 Task: For heading Arial black with underline.  font size for heading18,  'Change the font style of data to'Calibri.  and font size to 9,  Change the alignment of both headline & data to Align center.  In the sheet  Data Entry Workbook
Action: Mouse moved to (805, 103)
Screenshot: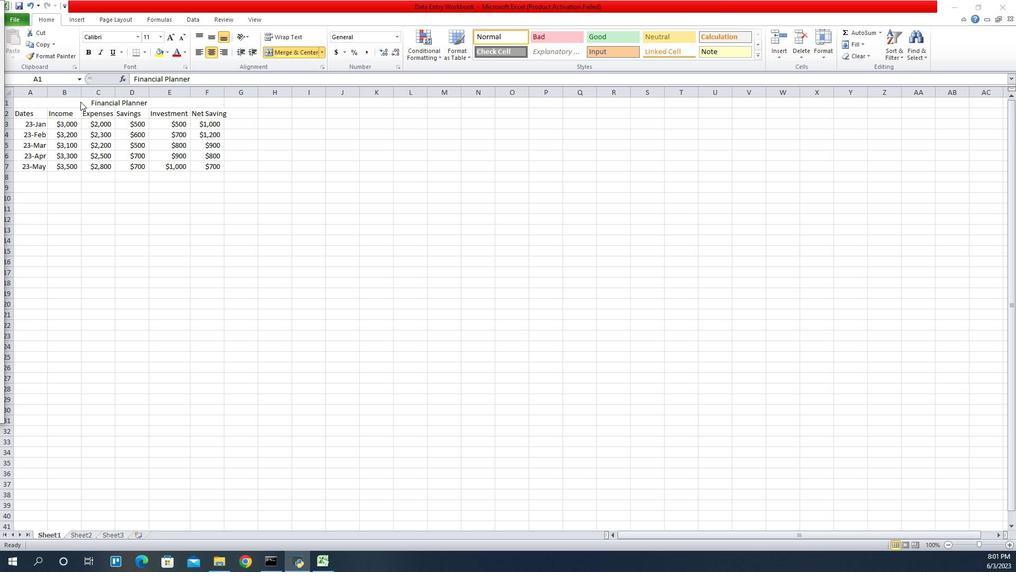 
Action: Mouse pressed left at (805, 103)
Screenshot: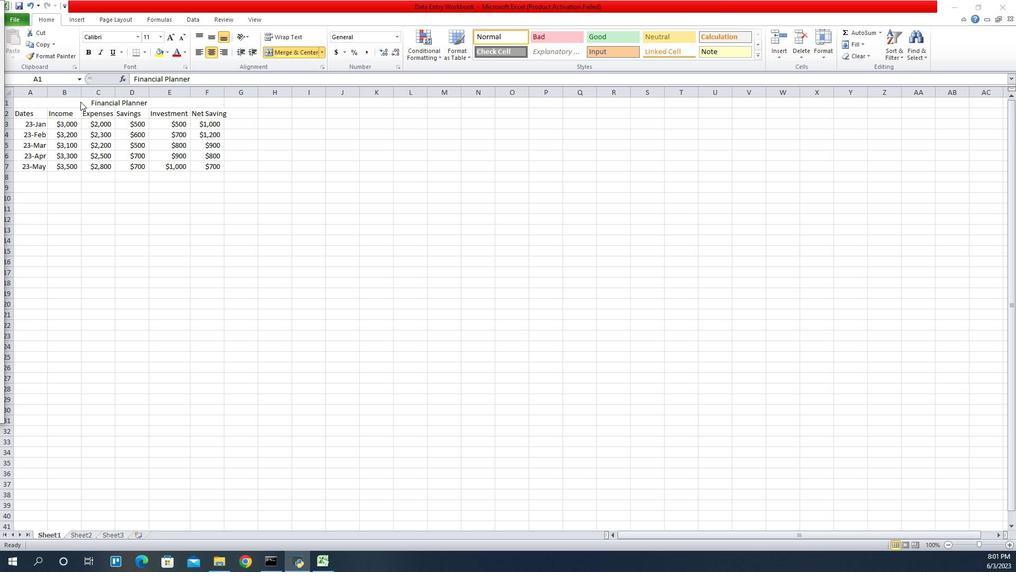 
Action: Mouse moved to (862, 41)
Screenshot: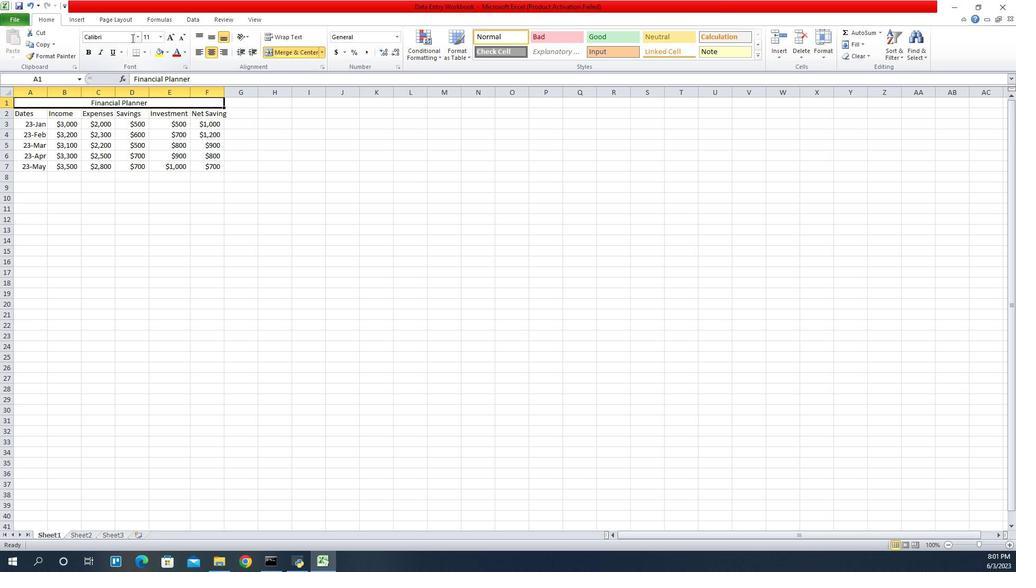 
Action: Mouse pressed left at (862, 41)
Screenshot: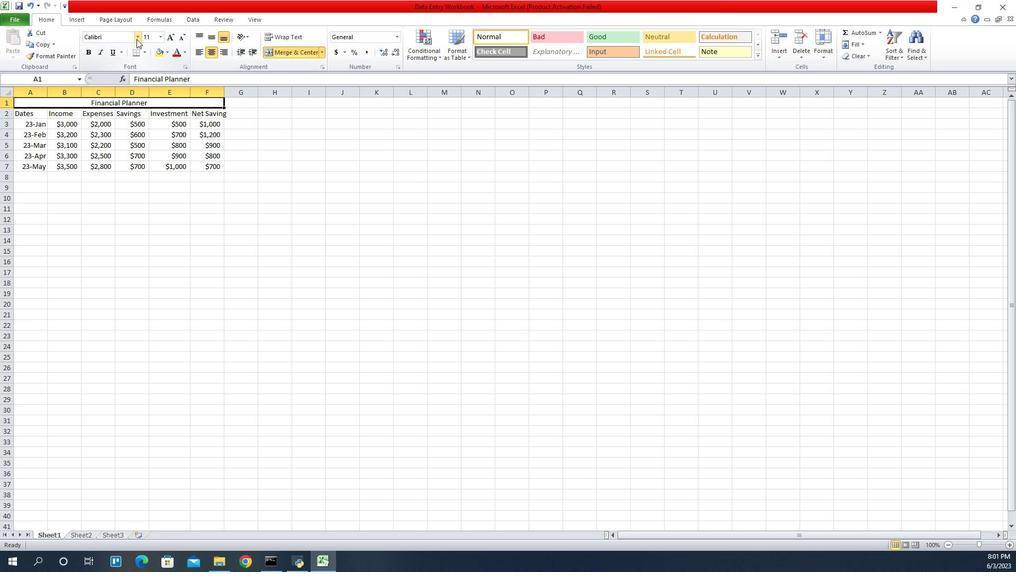 
Action: Mouse moved to (845, 136)
Screenshot: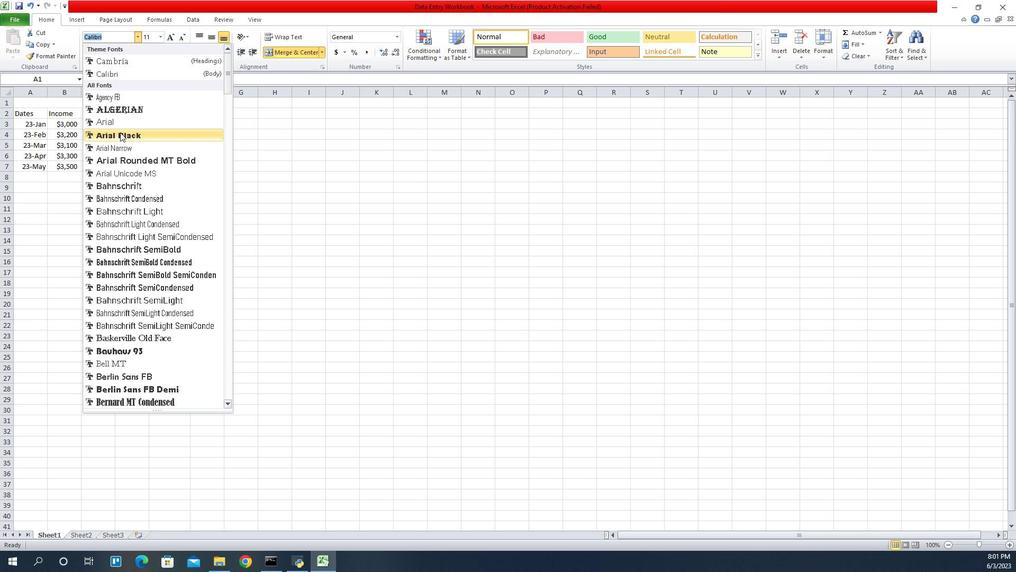 
Action: Mouse pressed left at (845, 136)
Screenshot: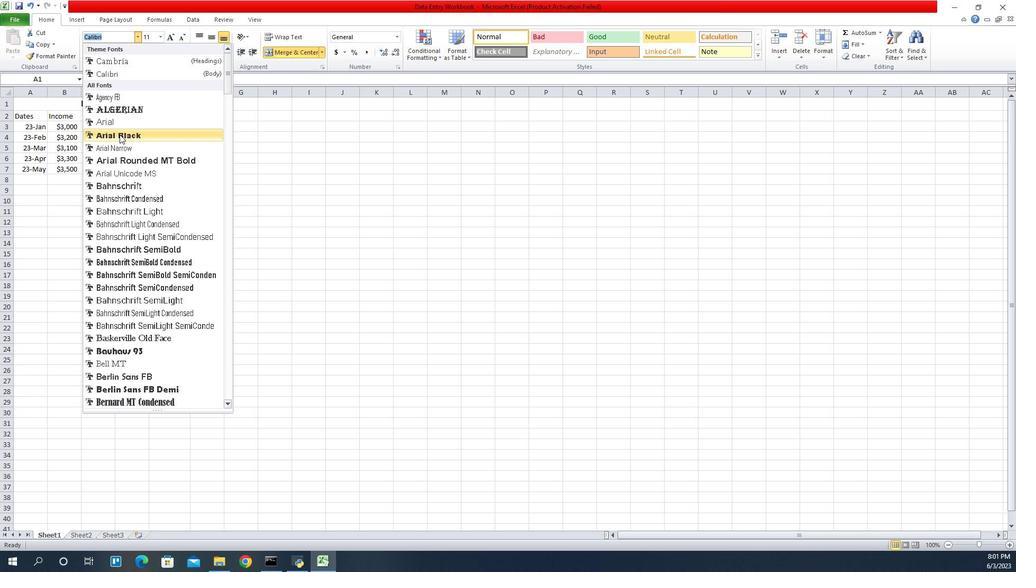 
Action: Mouse moved to (839, 53)
Screenshot: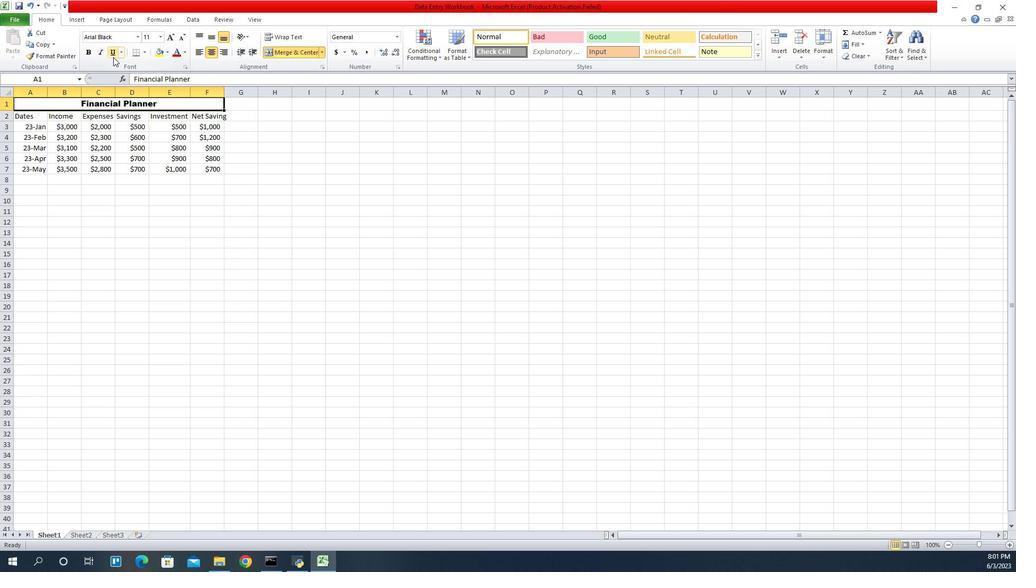 
Action: Mouse pressed left at (839, 53)
Screenshot: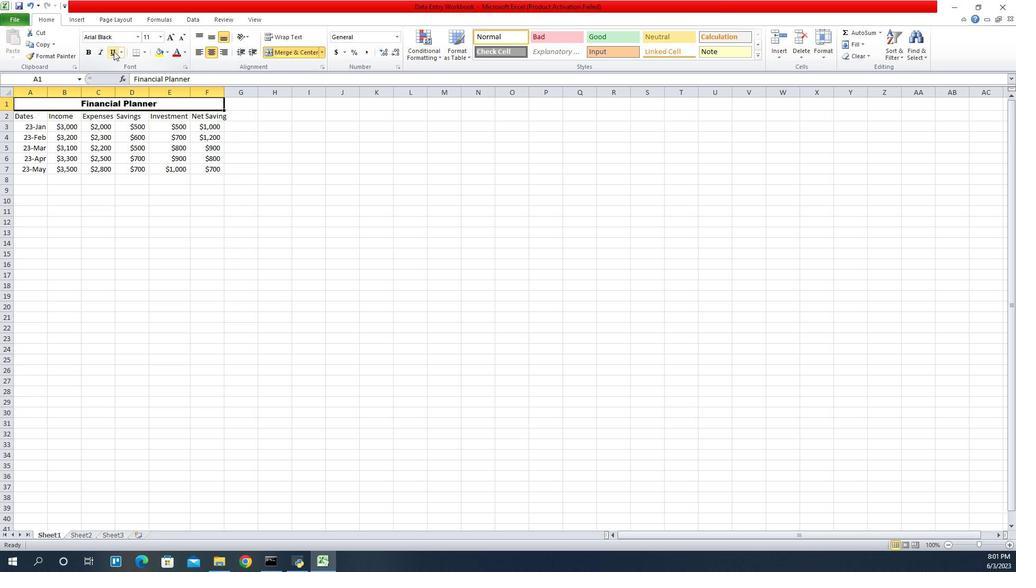 
Action: Mouse moved to (886, 42)
Screenshot: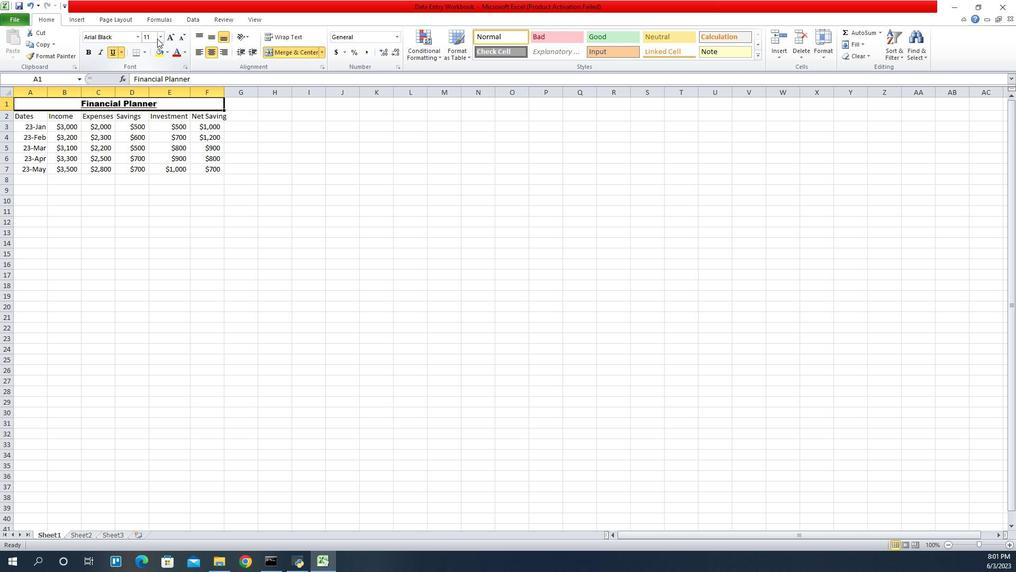 
Action: Mouse pressed left at (886, 42)
Screenshot: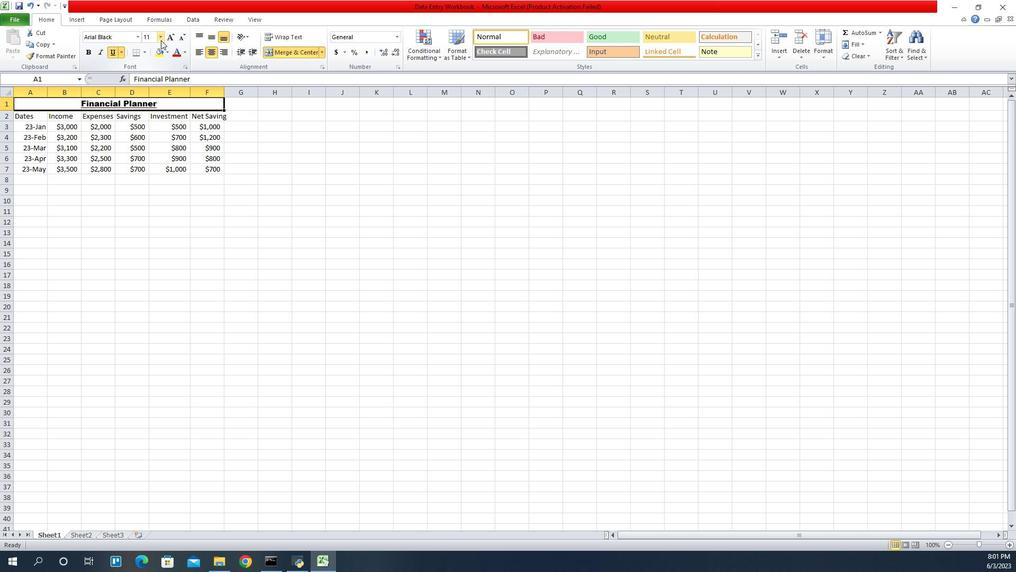 
Action: Mouse moved to (875, 112)
Screenshot: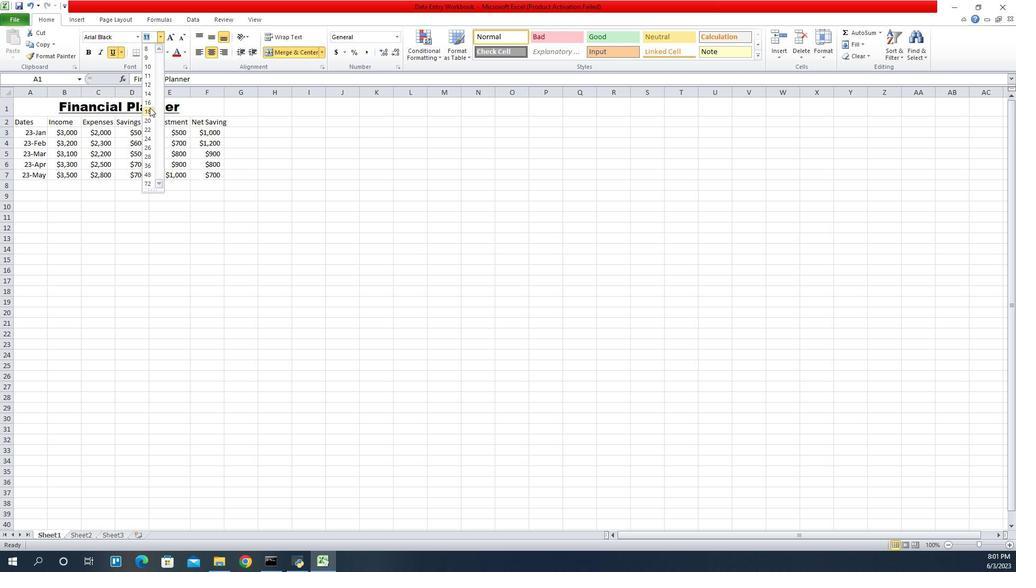 
Action: Mouse pressed left at (875, 112)
Screenshot: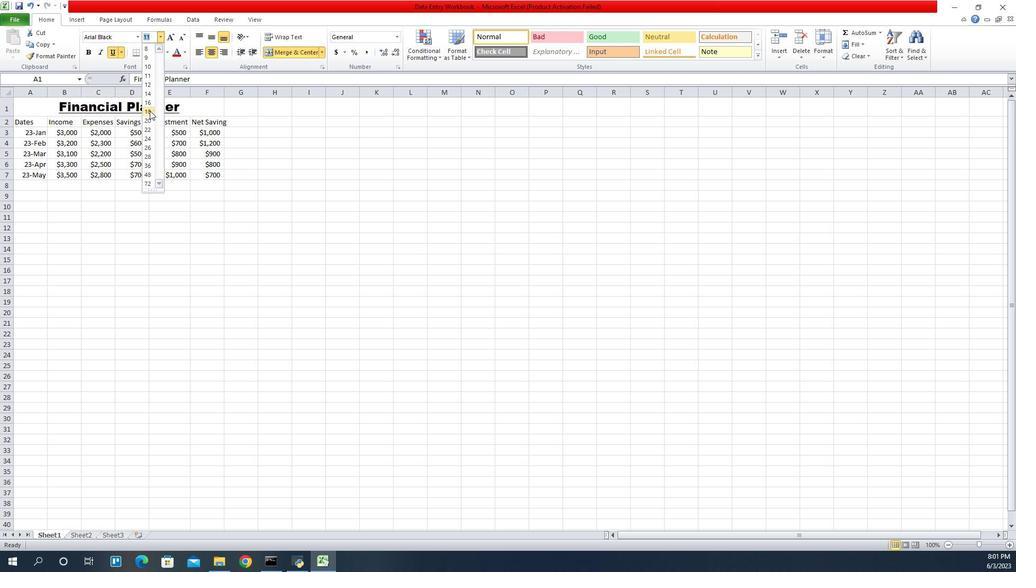 
Action: Mouse moved to (753, 128)
Screenshot: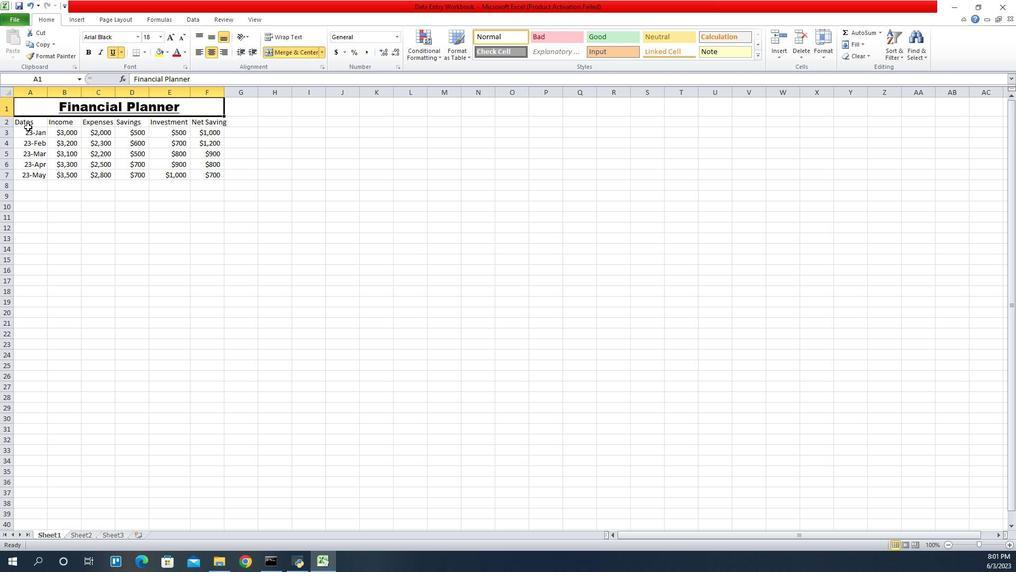 
Action: Mouse pressed left at (753, 128)
Screenshot: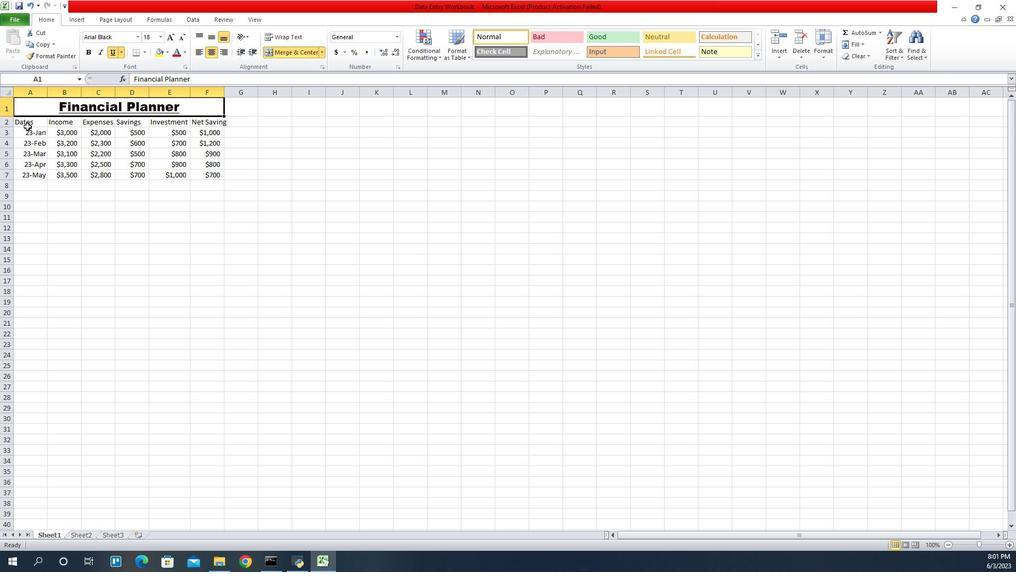 
Action: Mouse moved to (863, 37)
Screenshot: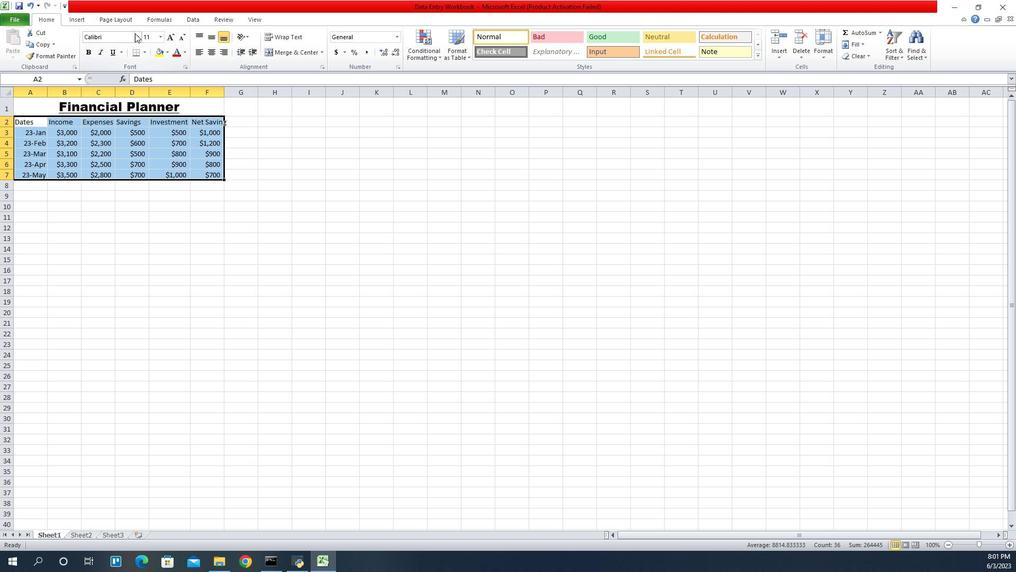 
Action: Mouse pressed left at (863, 37)
Screenshot: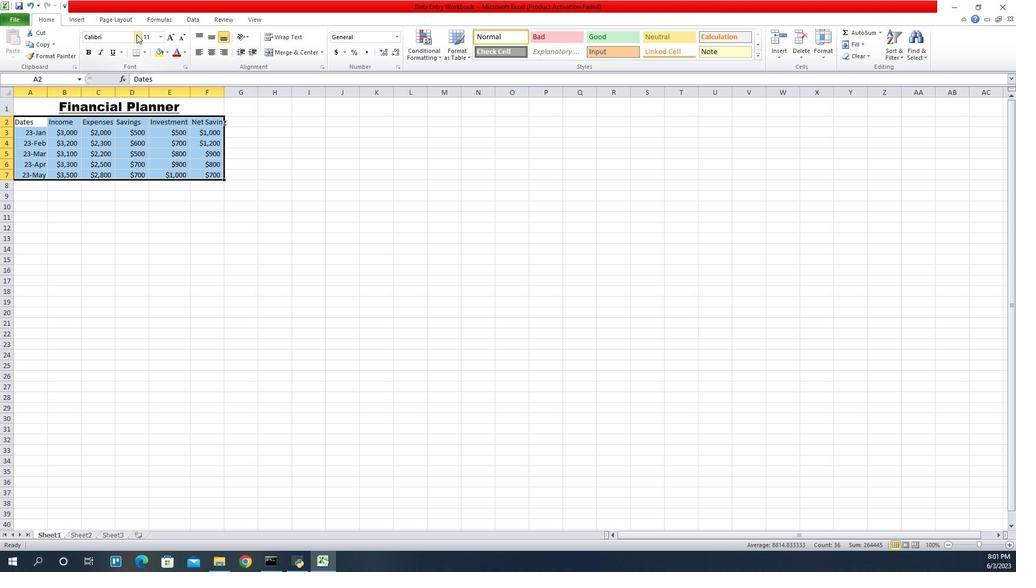 
Action: Mouse moved to (848, 74)
Screenshot: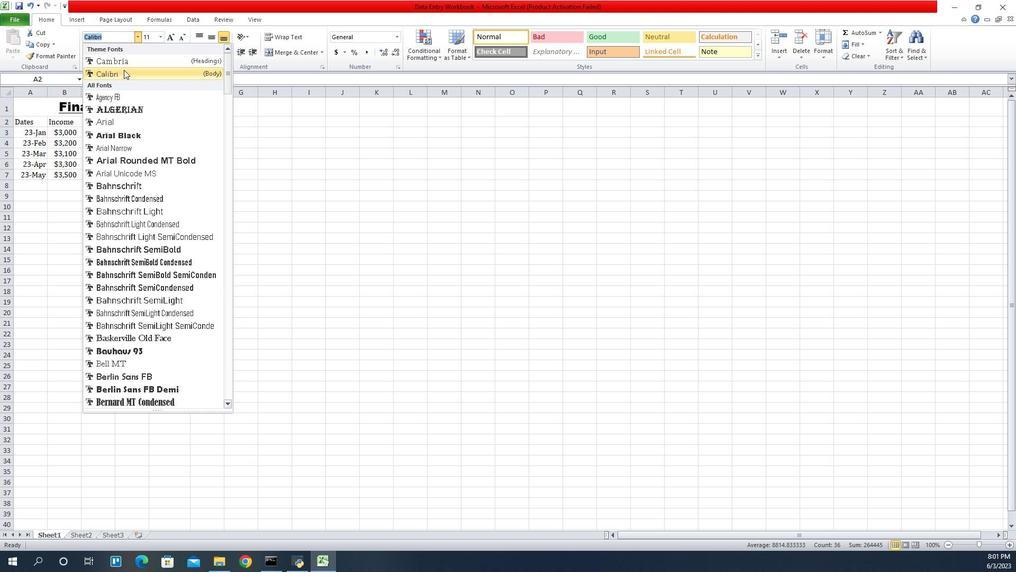 
Action: Mouse pressed left at (848, 74)
Screenshot: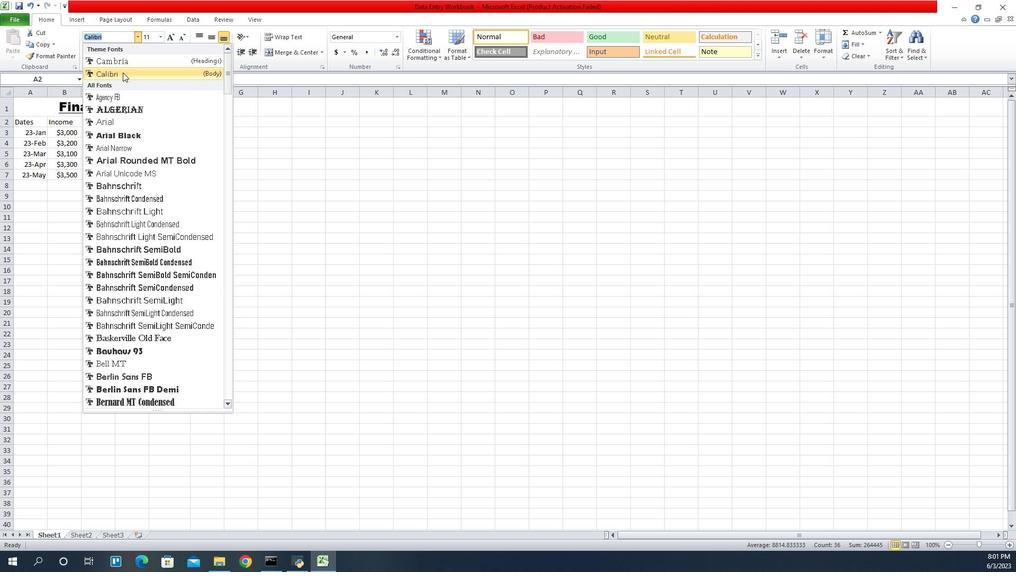 
Action: Mouse moved to (886, 40)
Screenshot: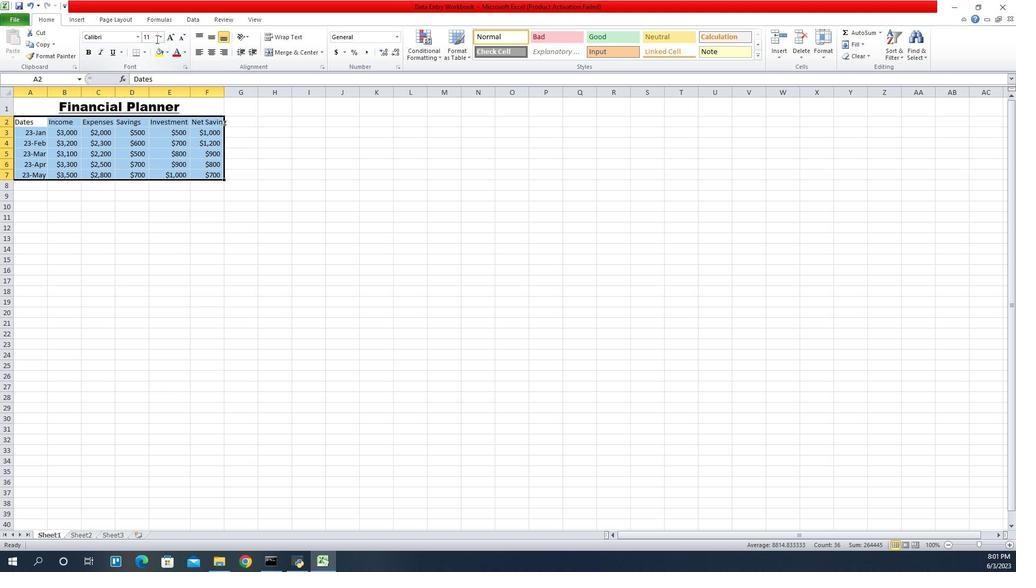 
Action: Mouse pressed left at (886, 40)
Screenshot: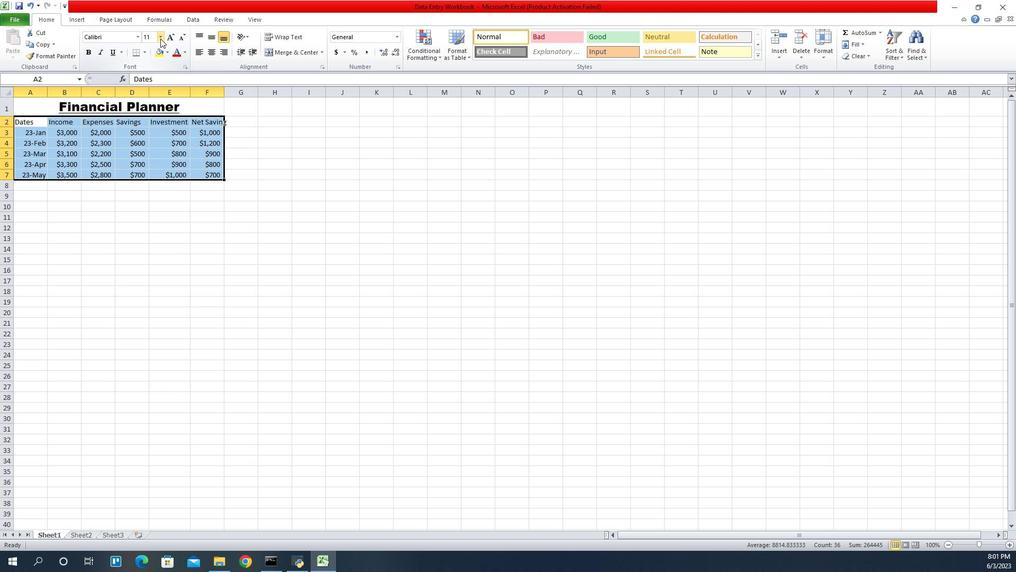 
Action: Mouse moved to (877, 62)
Screenshot: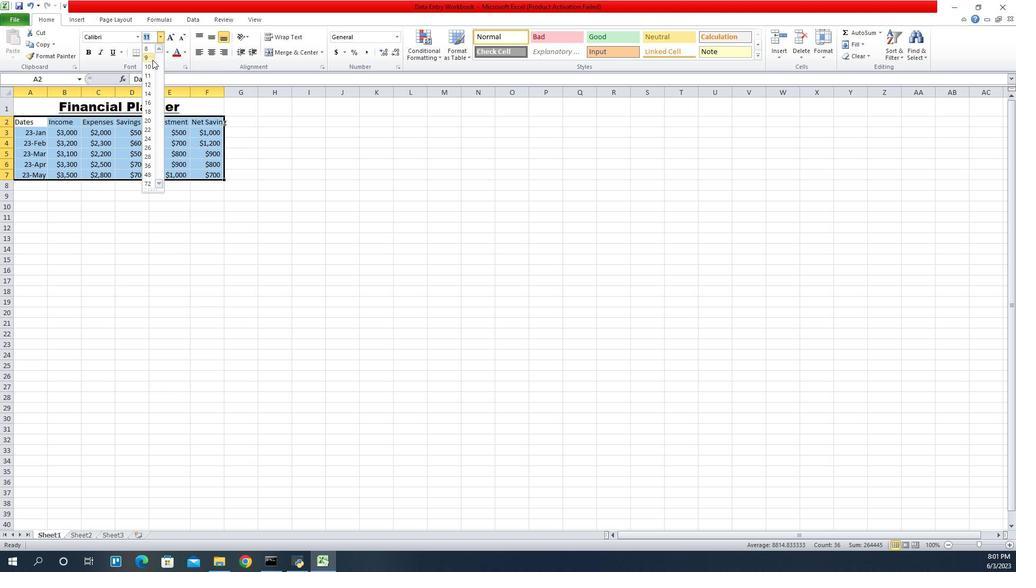 
Action: Mouse pressed left at (877, 62)
Screenshot: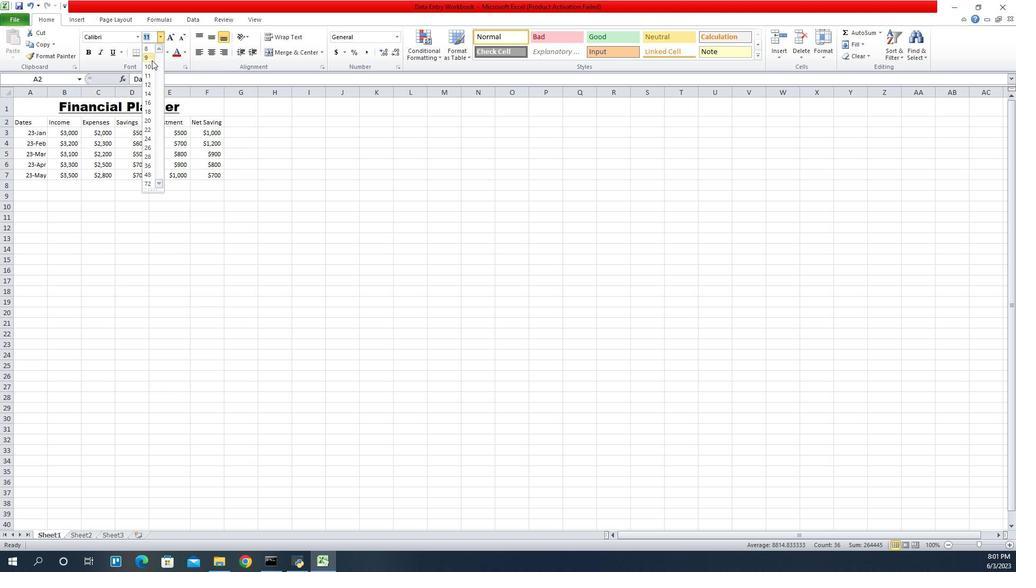 
Action: Mouse moved to (752, 103)
Screenshot: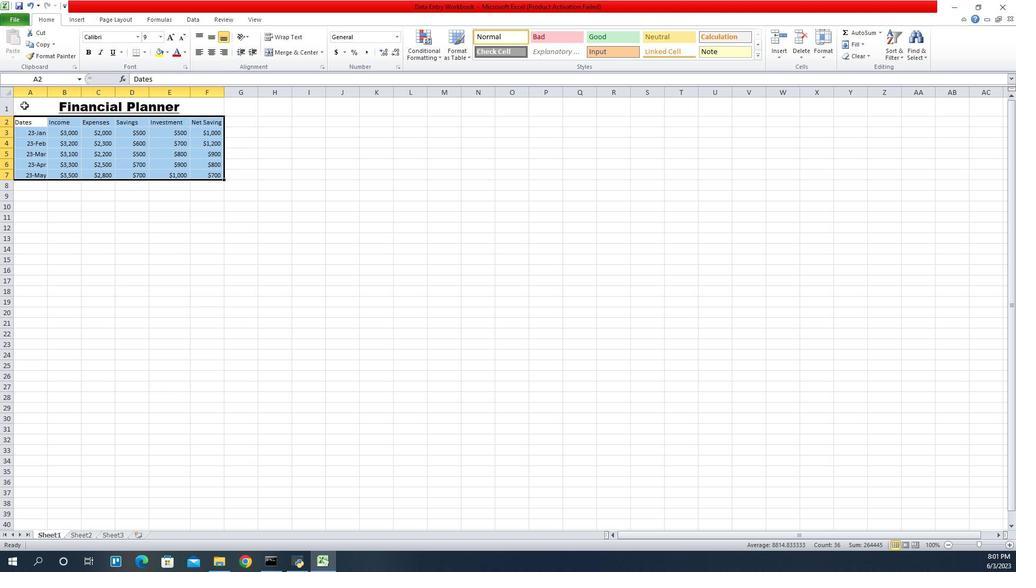 
Action: Mouse pressed left at (752, 103)
Screenshot: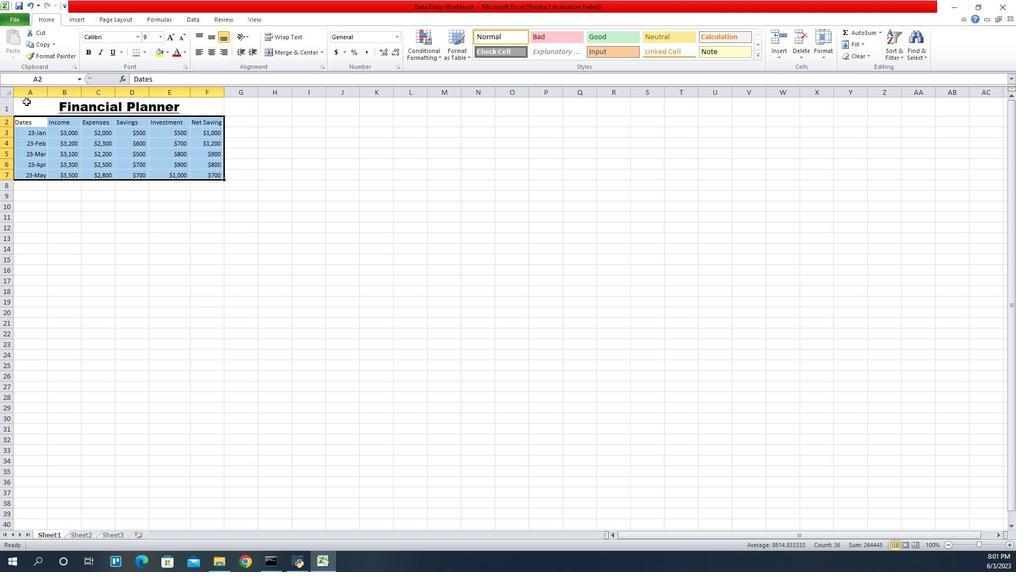 
Action: Mouse moved to (936, 54)
Screenshot: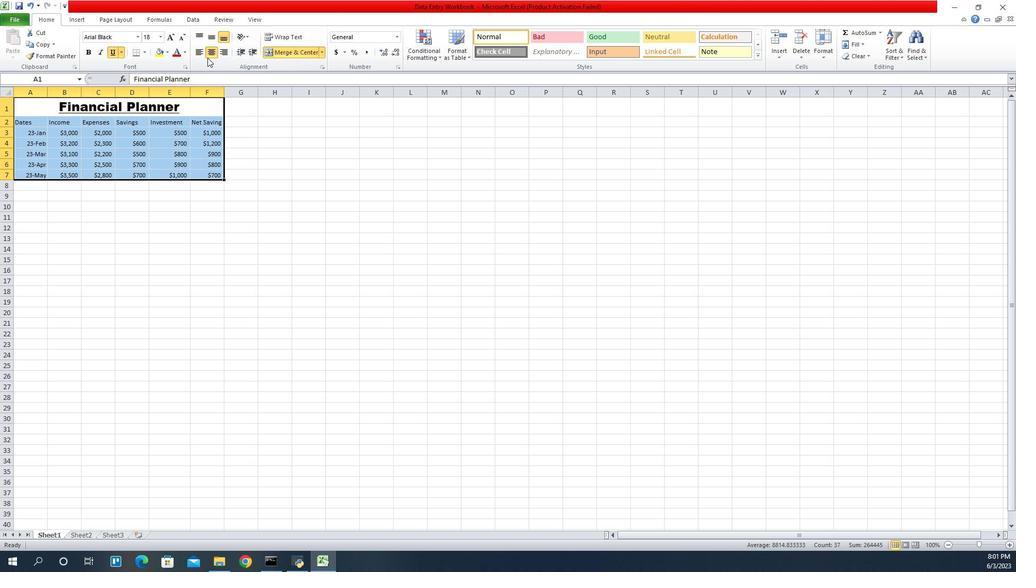 
Action: Mouse pressed left at (936, 54)
Screenshot: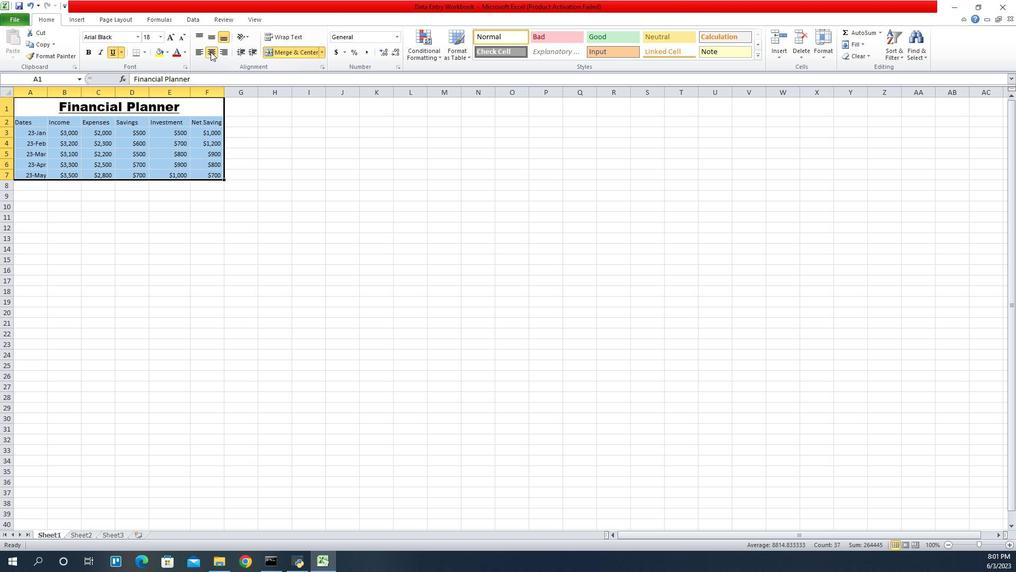 
Action: Mouse pressed left at (936, 54)
Screenshot: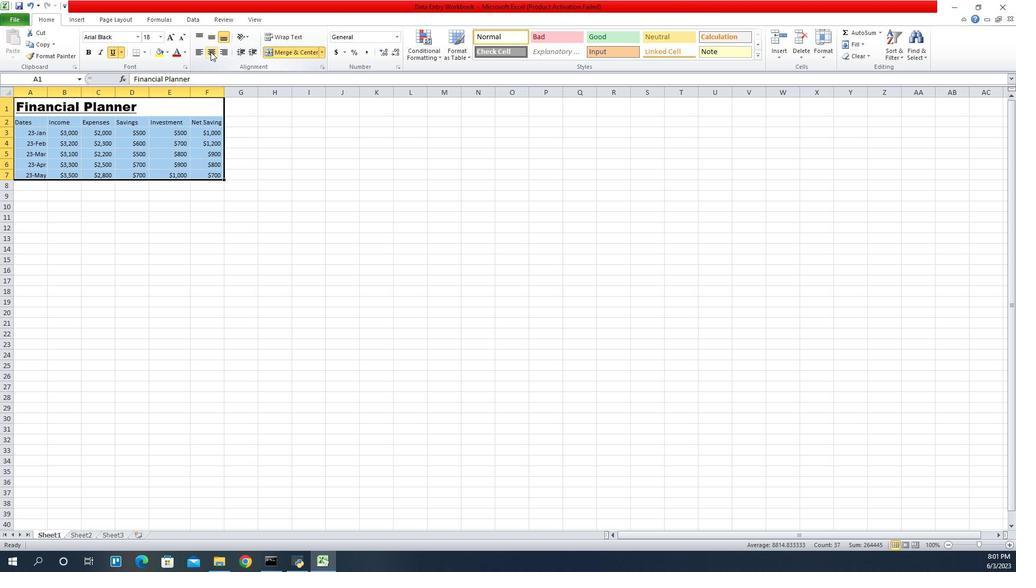 
